 Task: Put "Image C" in to one of the most exclusive - races in the world in Wide of Adrenaline Trailer
Action: Mouse pressed left at (131, 52)
Screenshot: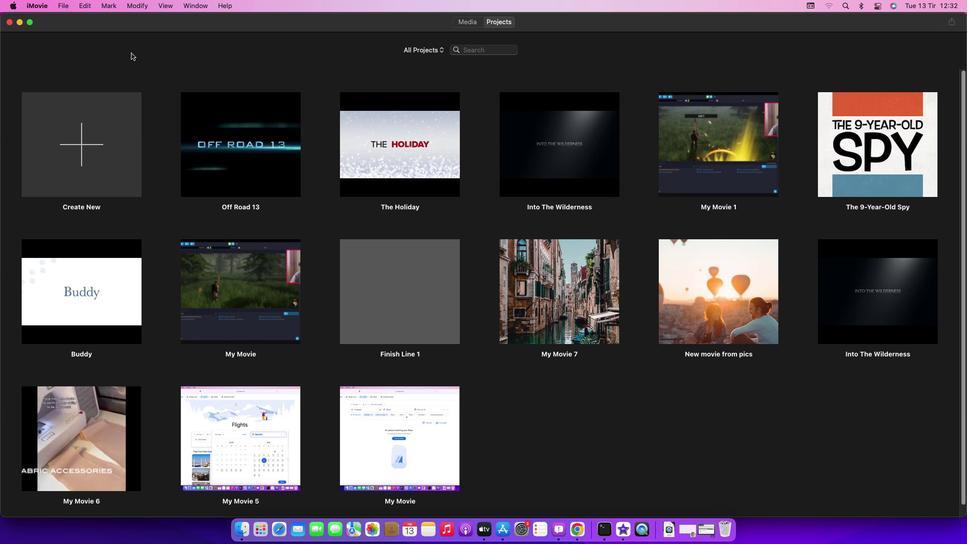 
Action: Mouse moved to (67, 7)
Screenshot: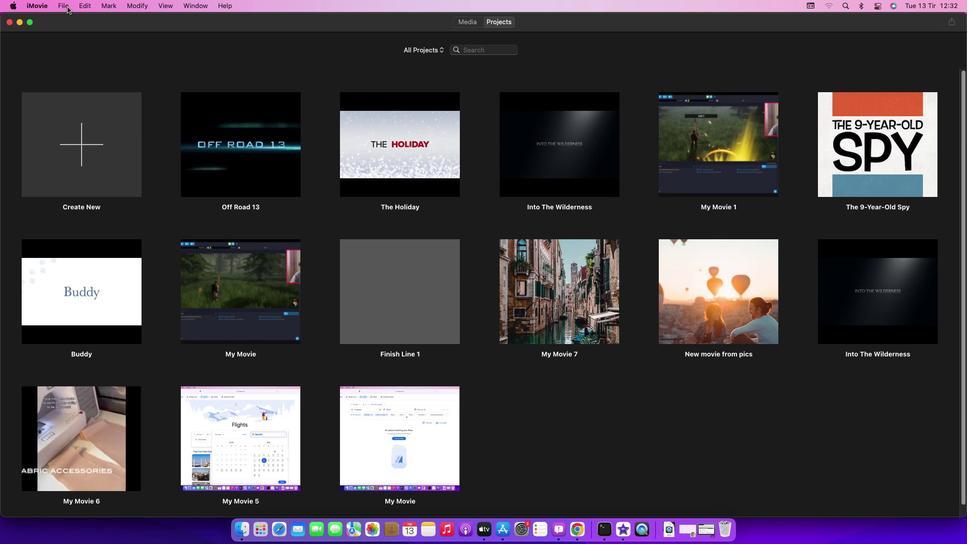 
Action: Mouse pressed left at (67, 7)
Screenshot: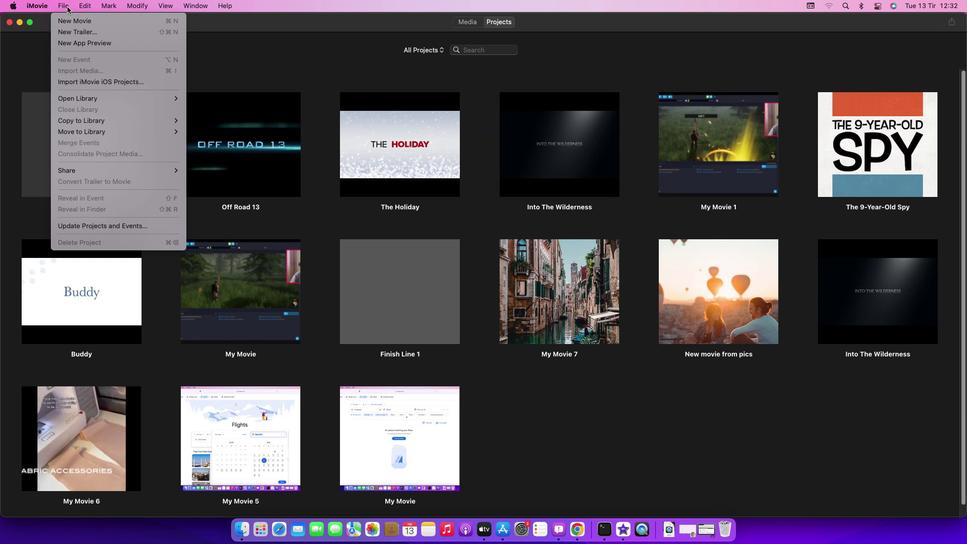 
Action: Mouse moved to (78, 29)
Screenshot: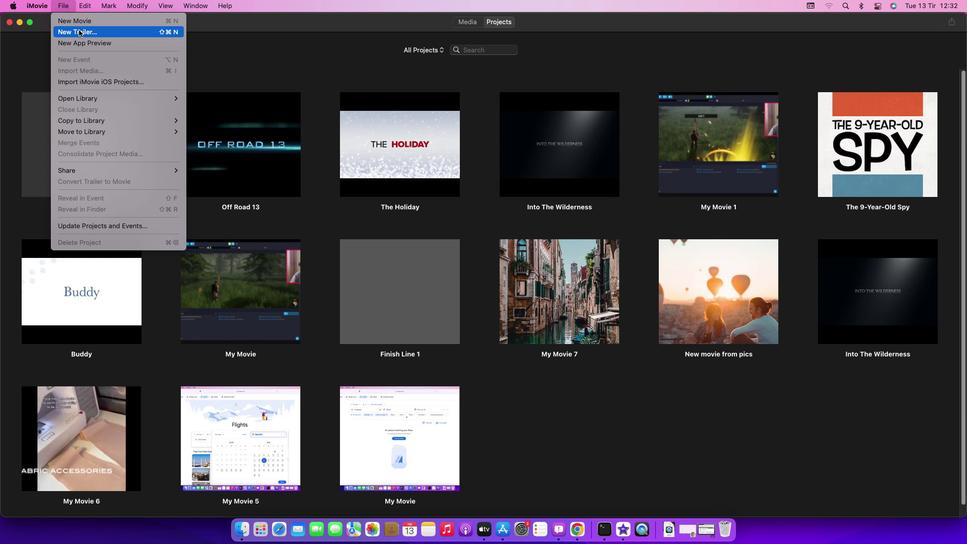 
Action: Mouse pressed left at (78, 29)
Screenshot: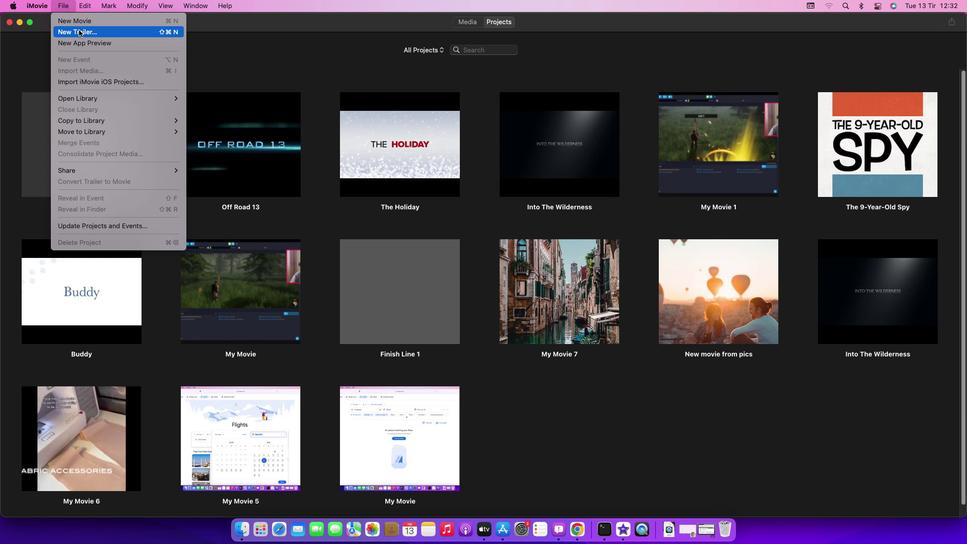 
Action: Mouse moved to (566, 286)
Screenshot: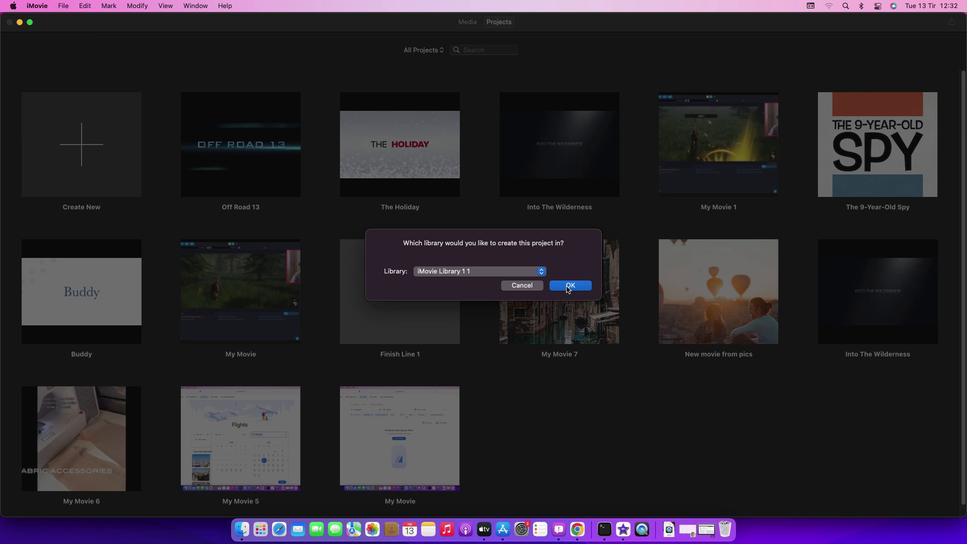 
Action: Mouse pressed left at (566, 286)
Screenshot: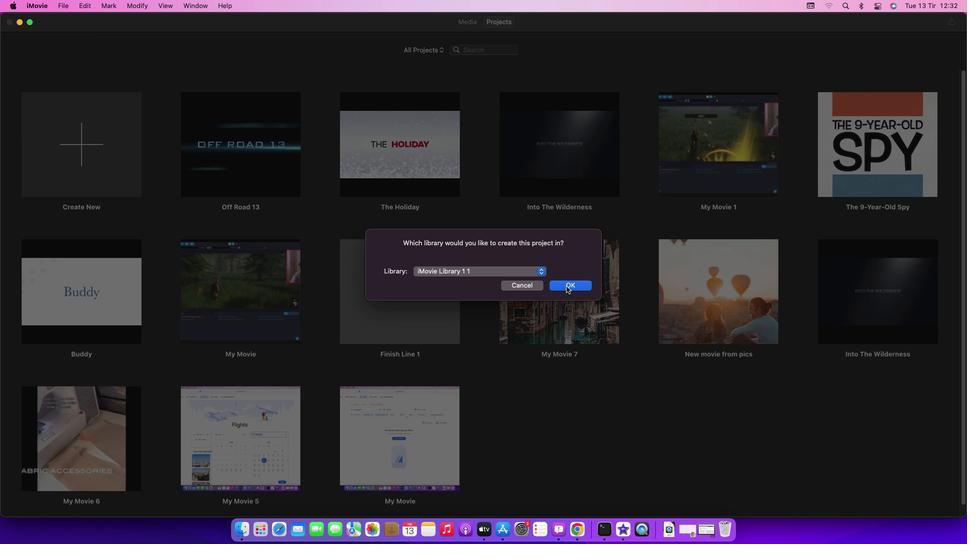 
Action: Mouse moved to (535, 206)
Screenshot: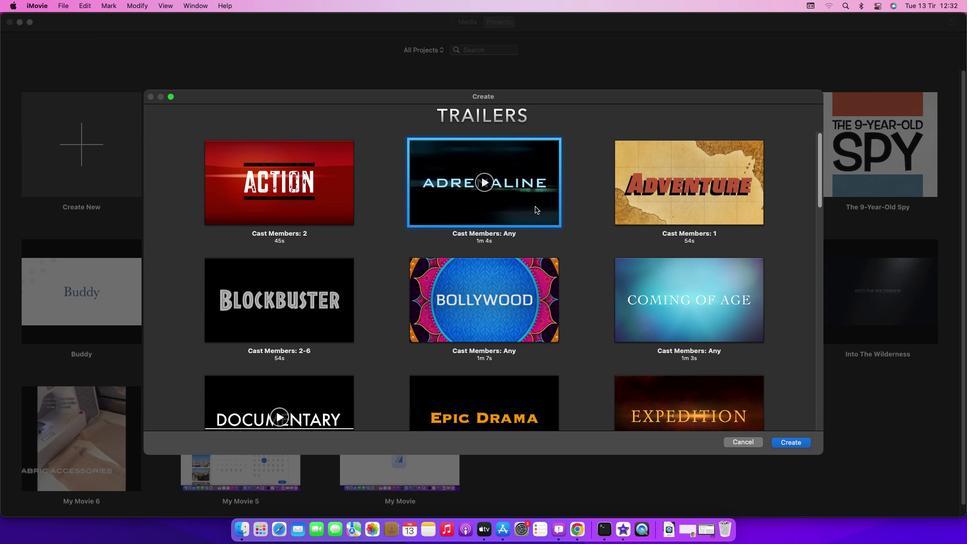 
Action: Mouse pressed left at (535, 206)
Screenshot: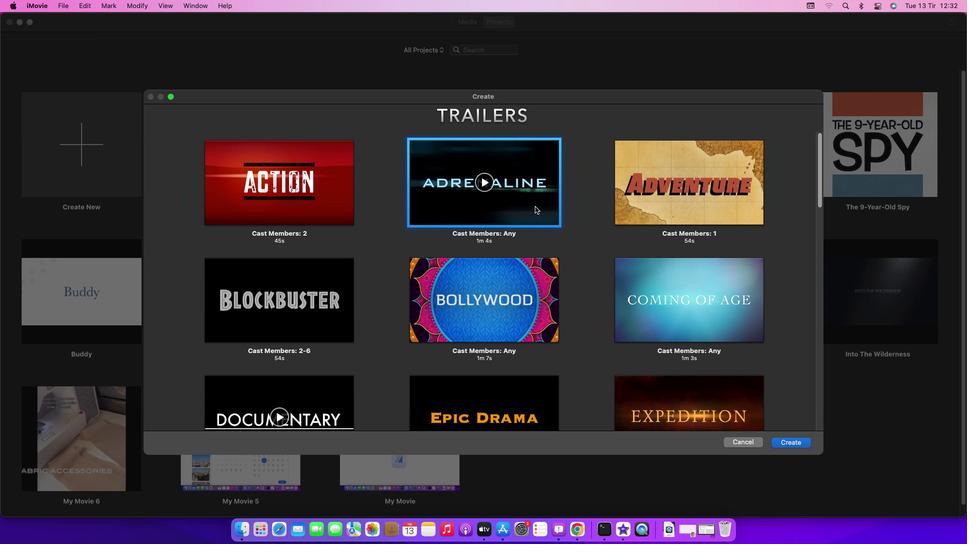 
Action: Mouse moved to (788, 445)
Screenshot: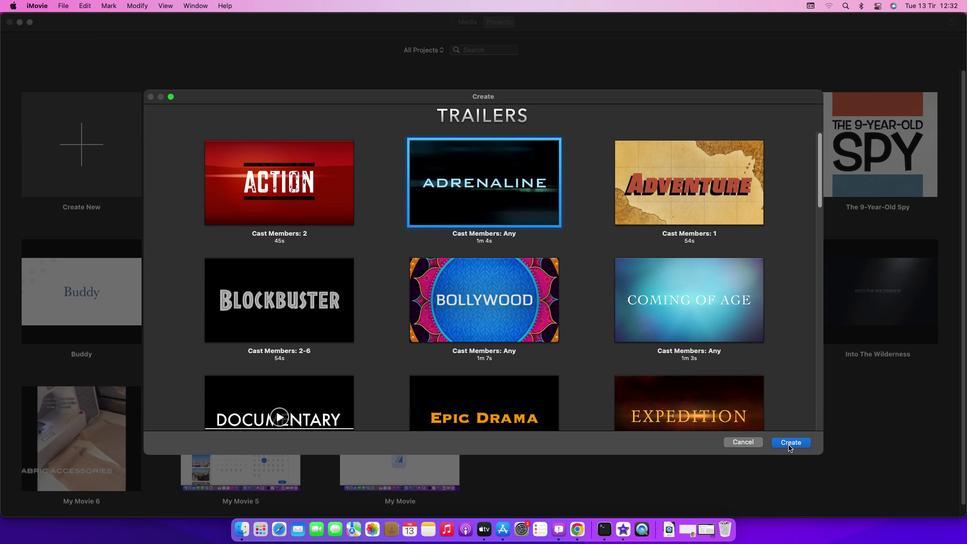 
Action: Mouse pressed left at (788, 445)
Screenshot: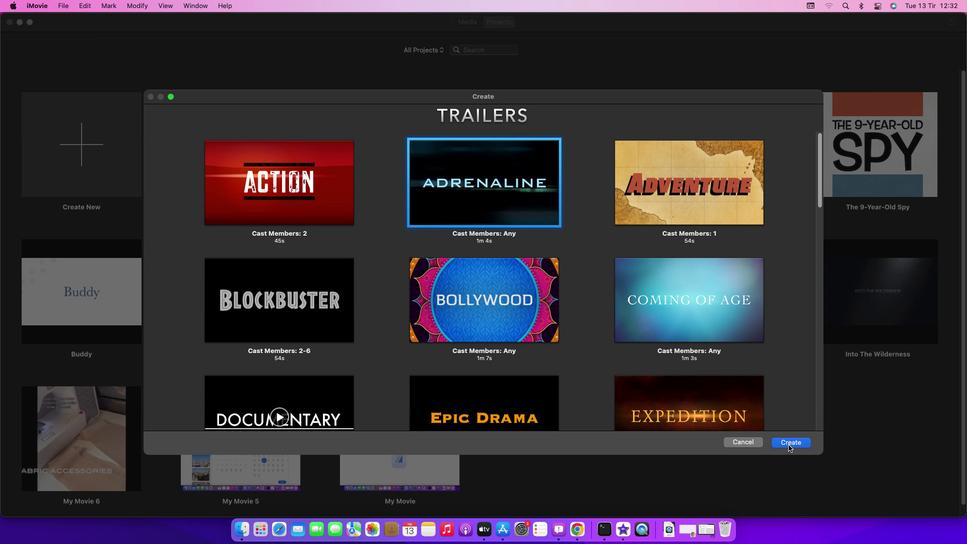 
Action: Mouse moved to (499, 294)
Screenshot: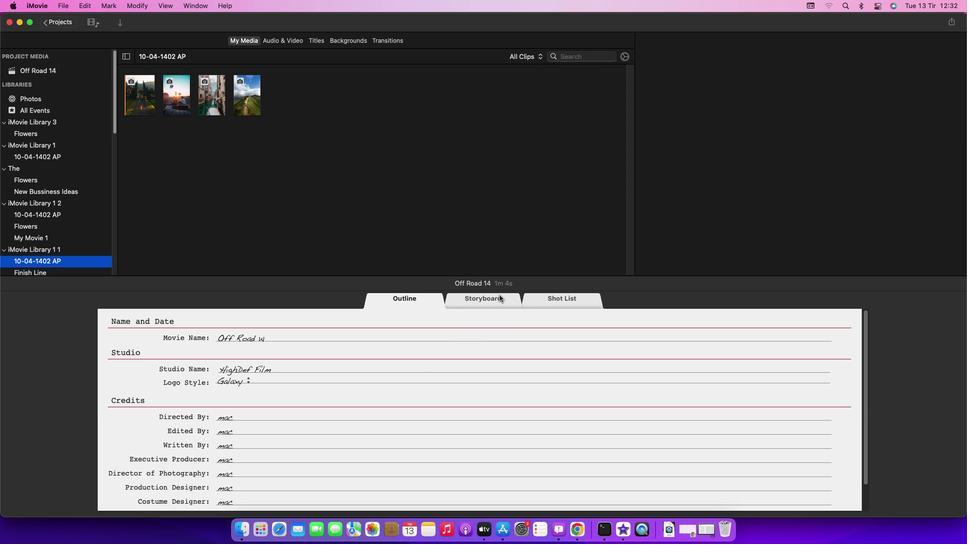 
Action: Mouse pressed left at (499, 294)
Screenshot: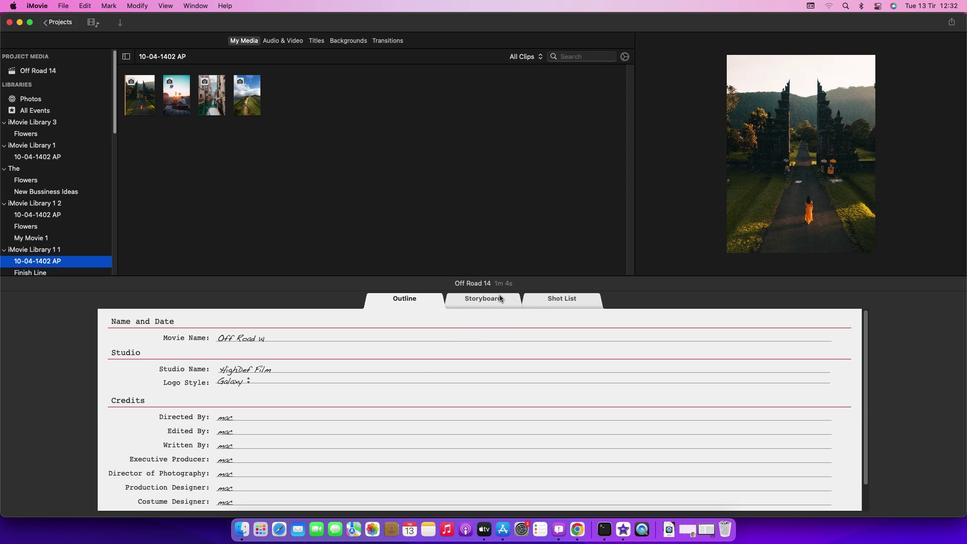 
Action: Mouse moved to (499, 297)
Screenshot: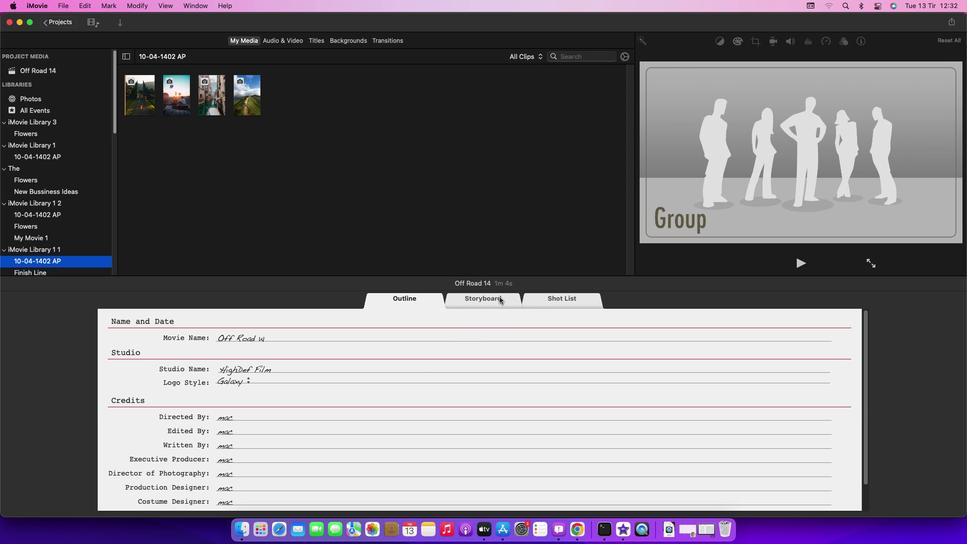
Action: Mouse pressed left at (499, 297)
Screenshot: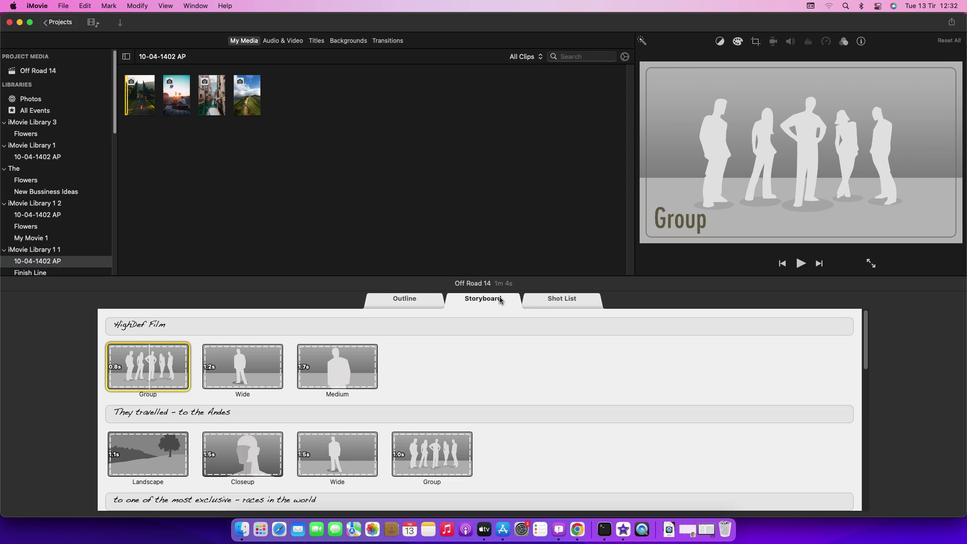 
Action: Mouse moved to (357, 393)
Screenshot: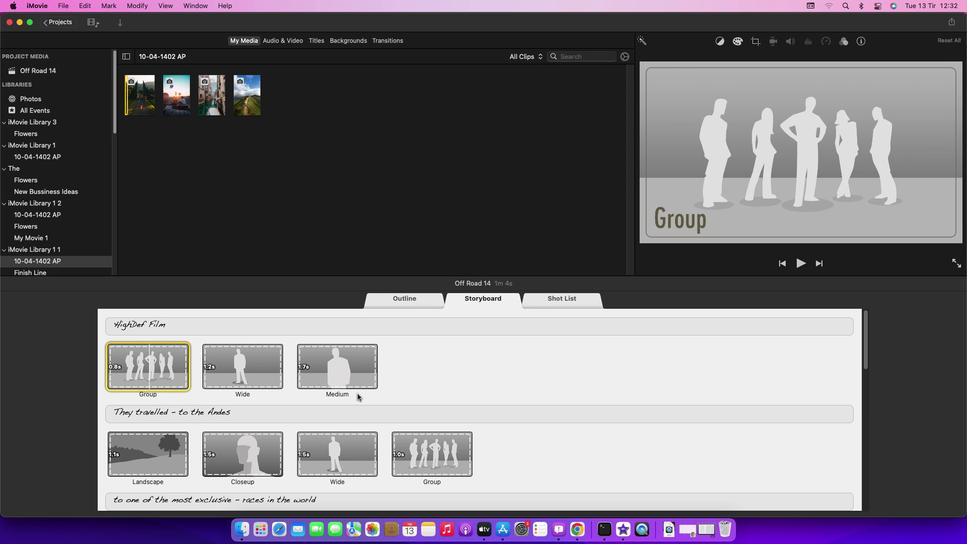 
Action: Mouse scrolled (357, 393) with delta (0, 0)
Screenshot: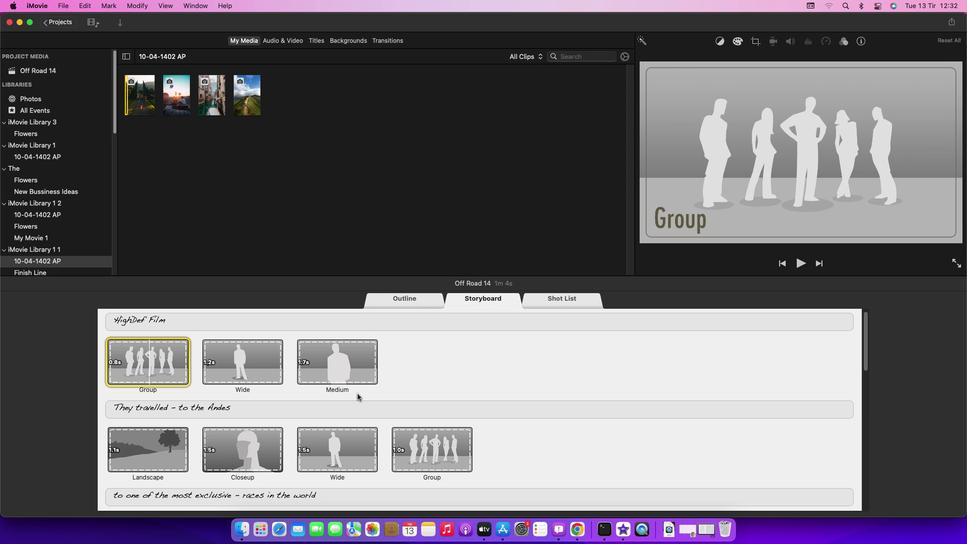
Action: Mouse scrolled (357, 393) with delta (0, 0)
Screenshot: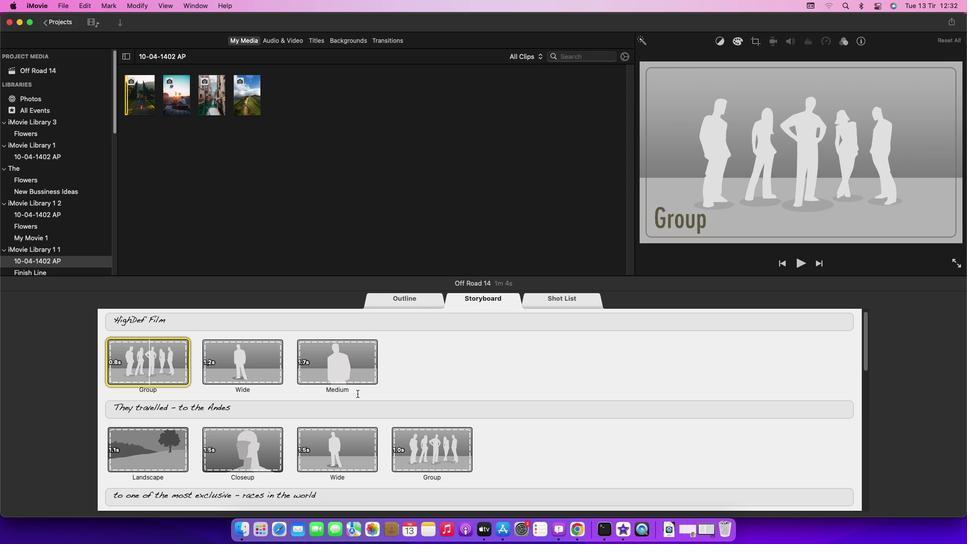 
Action: Mouse scrolled (357, 393) with delta (0, -1)
Screenshot: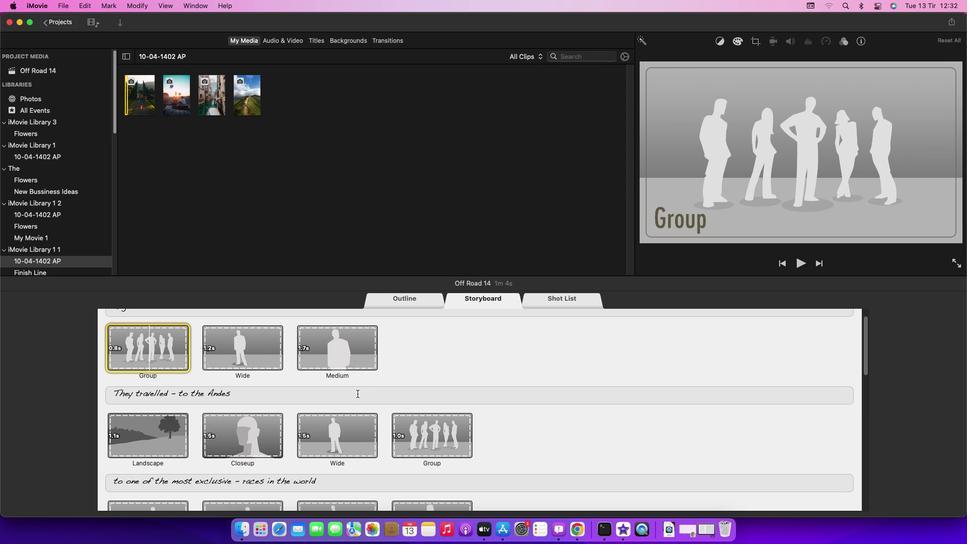 
Action: Mouse scrolled (357, 393) with delta (0, -1)
Screenshot: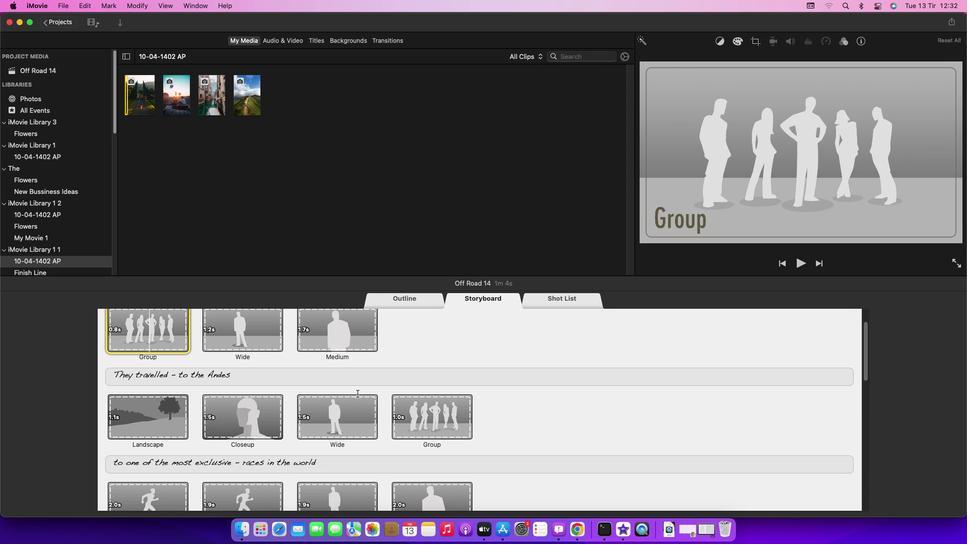 
Action: Mouse scrolled (357, 393) with delta (0, 0)
Screenshot: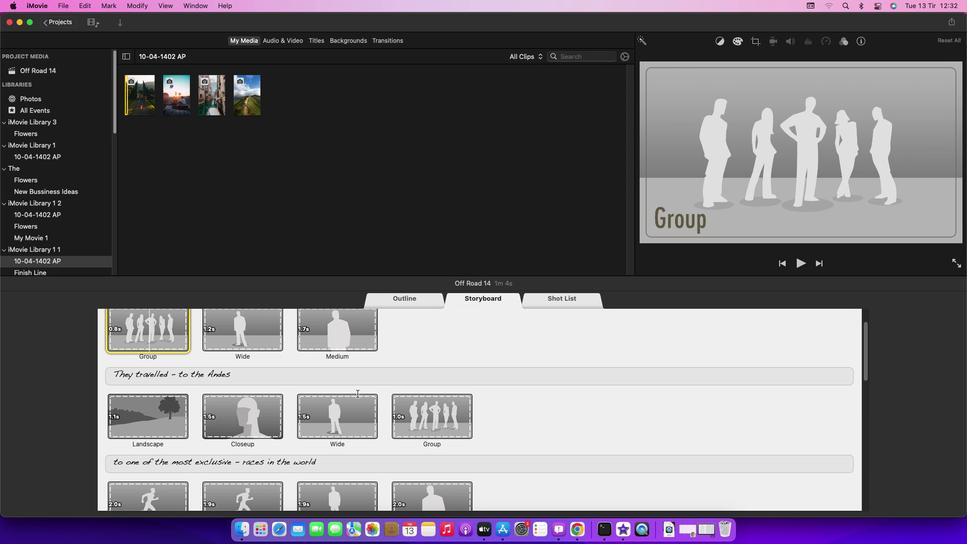 
Action: Mouse scrolled (357, 393) with delta (0, 0)
Screenshot: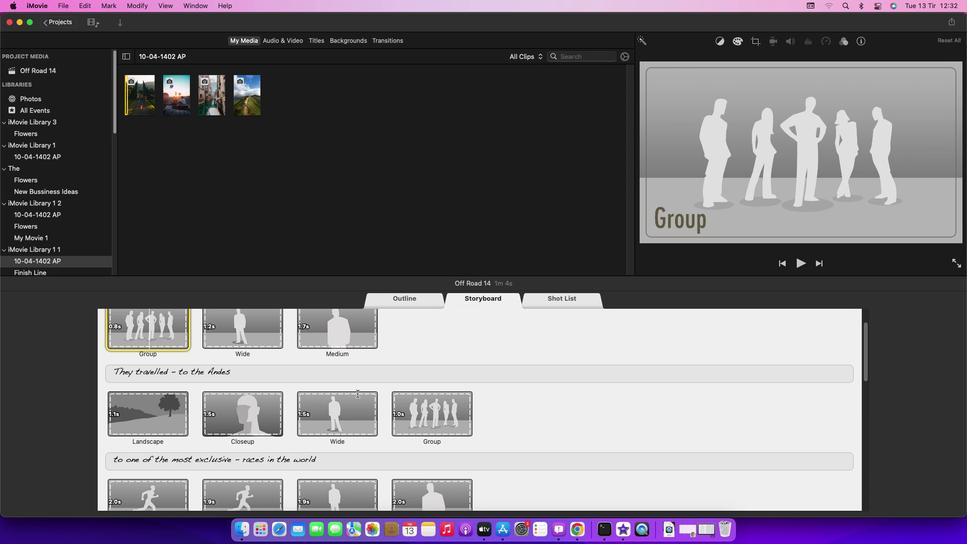 
Action: Mouse scrolled (357, 393) with delta (0, 0)
Screenshot: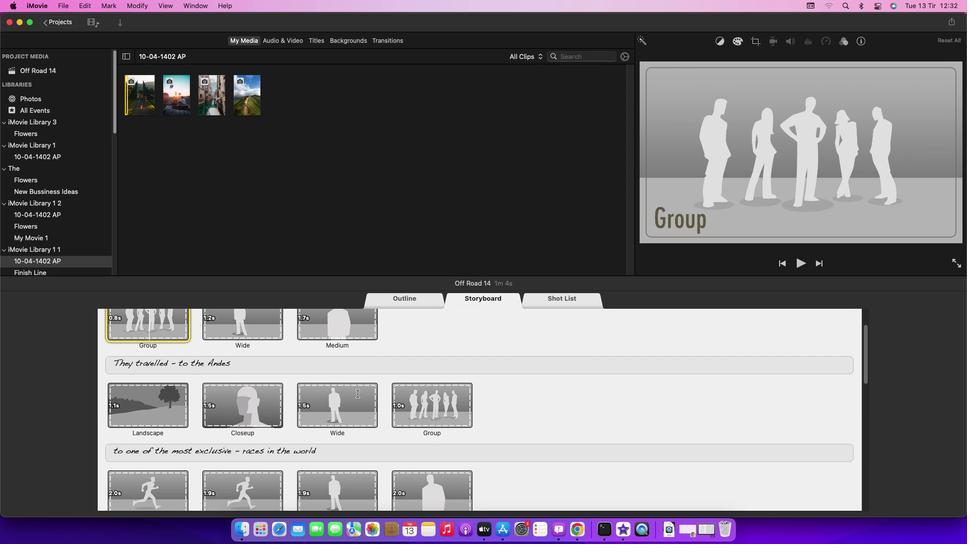 
Action: Mouse scrolled (357, 393) with delta (0, -1)
Screenshot: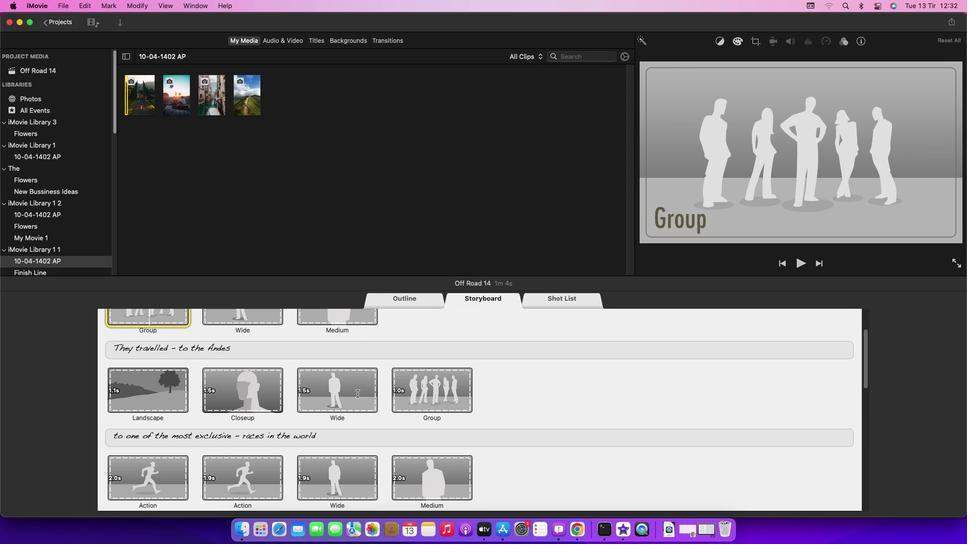 
Action: Mouse scrolled (357, 393) with delta (0, 0)
Screenshot: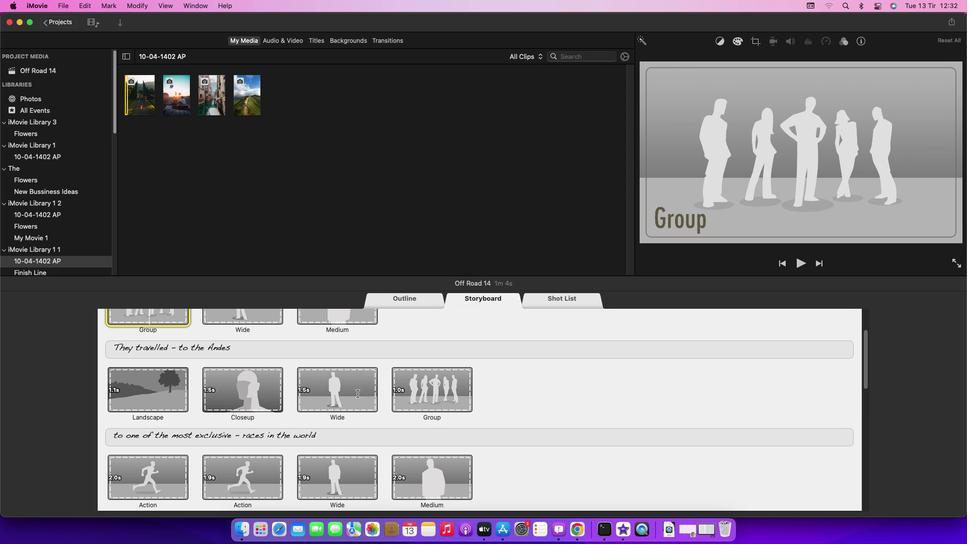 
Action: Mouse scrolled (357, 393) with delta (0, 0)
Screenshot: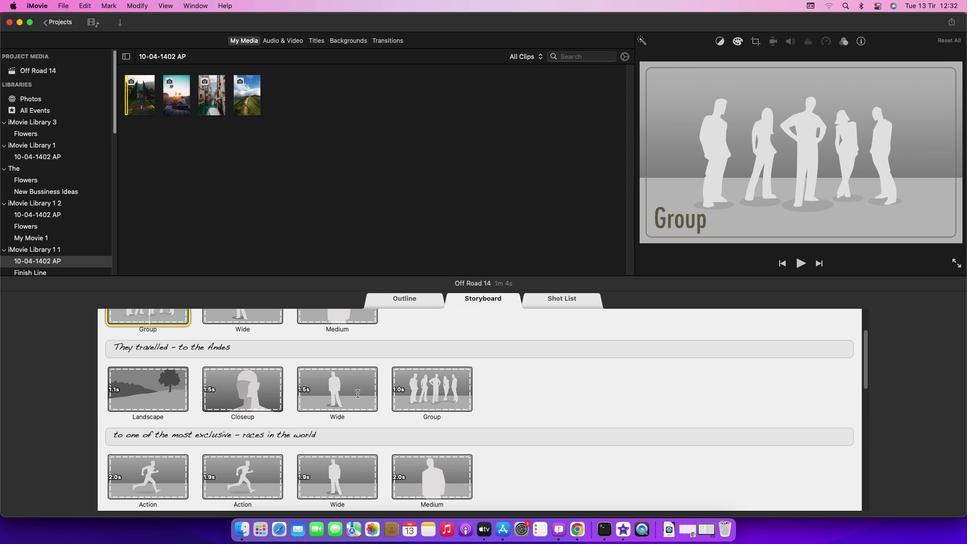 
Action: Mouse scrolled (357, 393) with delta (0, 0)
Screenshot: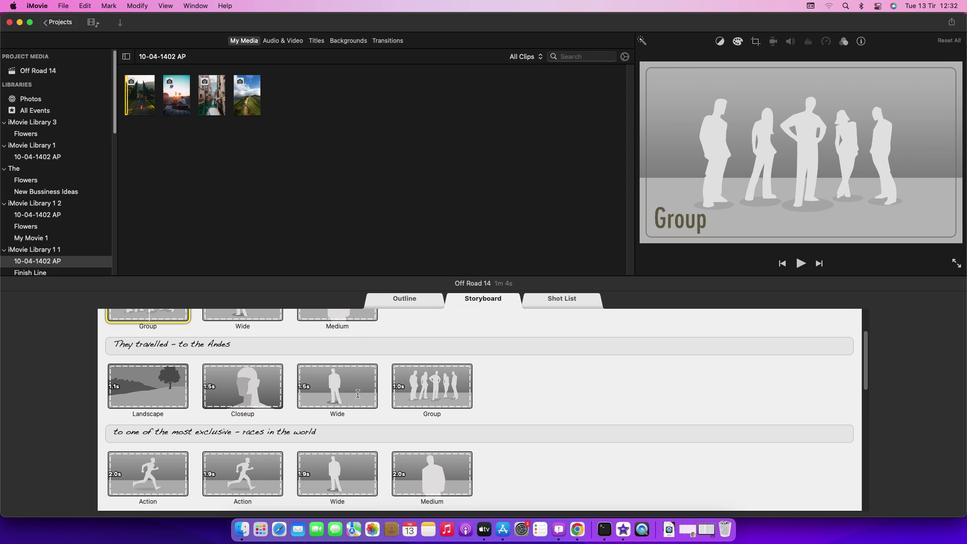 
Action: Mouse scrolled (357, 393) with delta (0, 0)
Screenshot: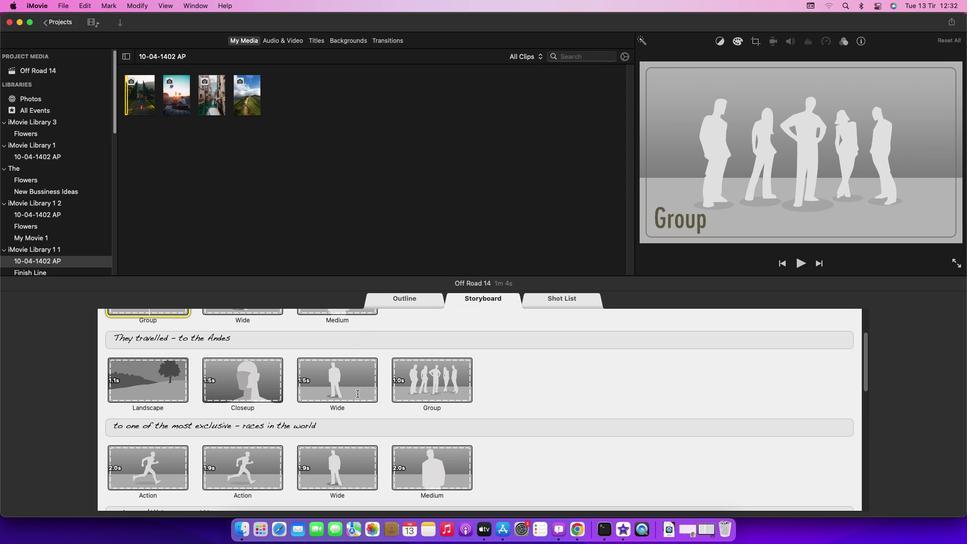 
Action: Mouse scrolled (357, 393) with delta (0, 0)
Screenshot: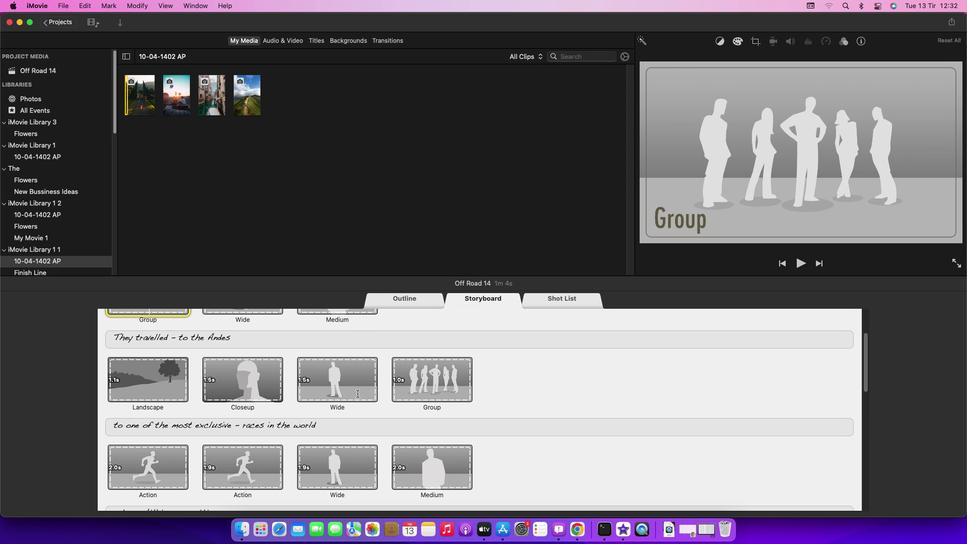 
Action: Mouse scrolled (357, 393) with delta (0, 0)
Screenshot: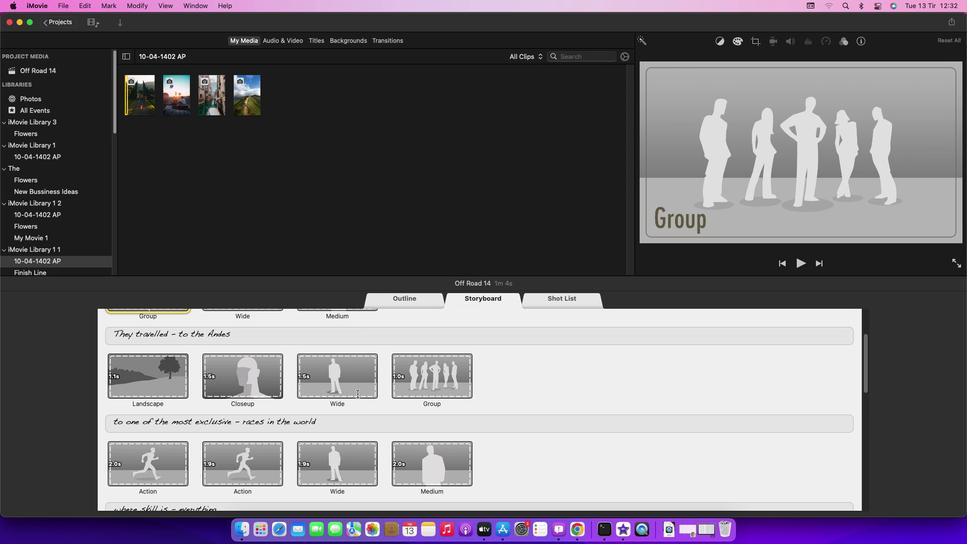 
Action: Mouse scrolled (357, 393) with delta (0, 0)
Screenshot: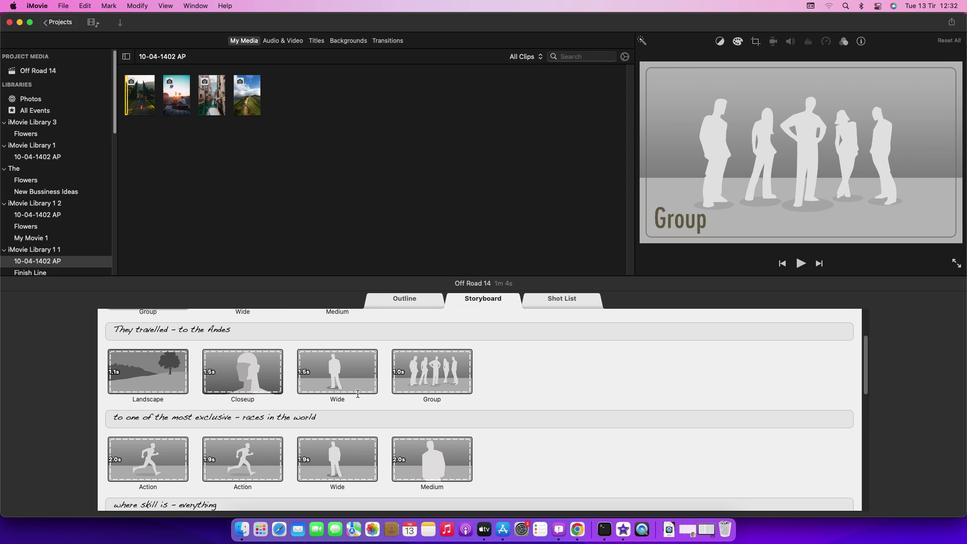 
Action: Mouse scrolled (357, 393) with delta (0, 0)
Screenshot: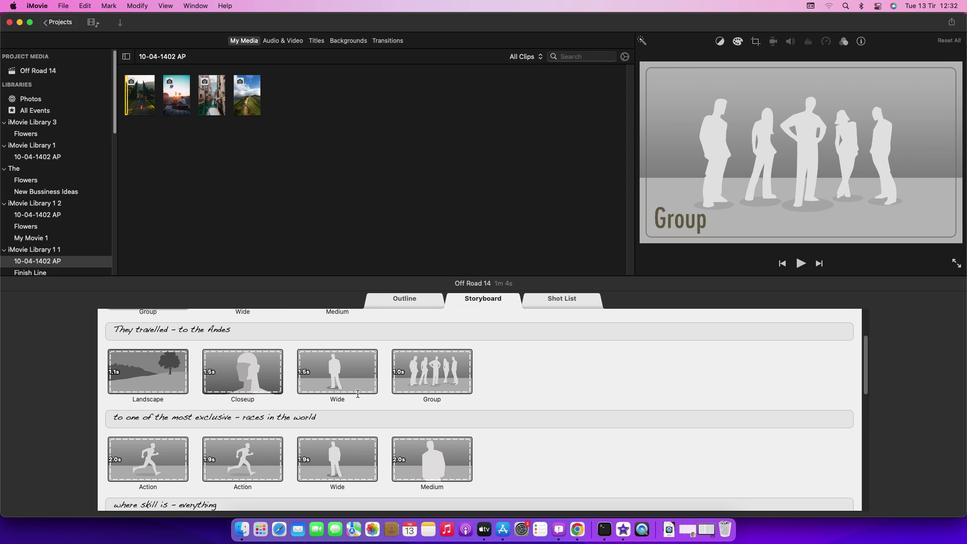 
Action: Mouse scrolled (357, 393) with delta (0, 0)
Screenshot: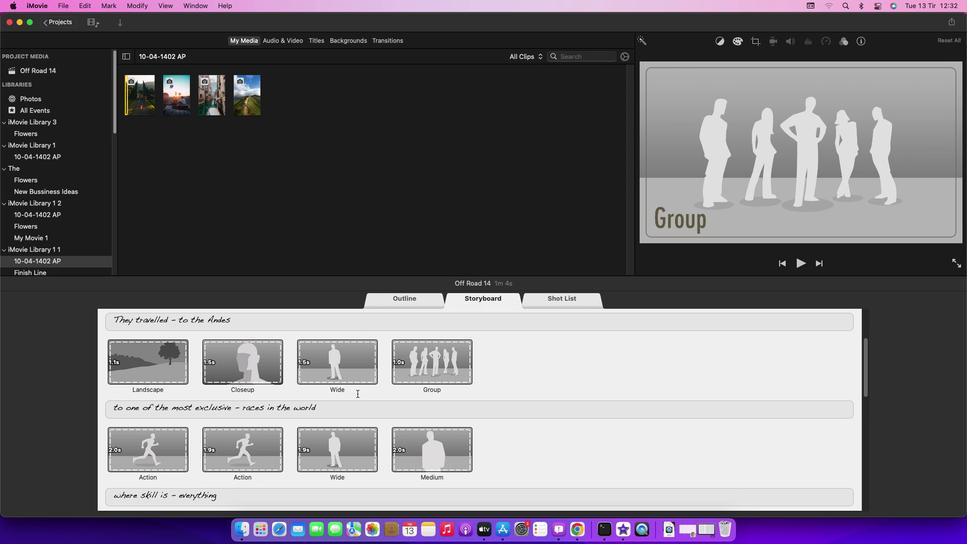 
Action: Mouse moved to (332, 449)
Screenshot: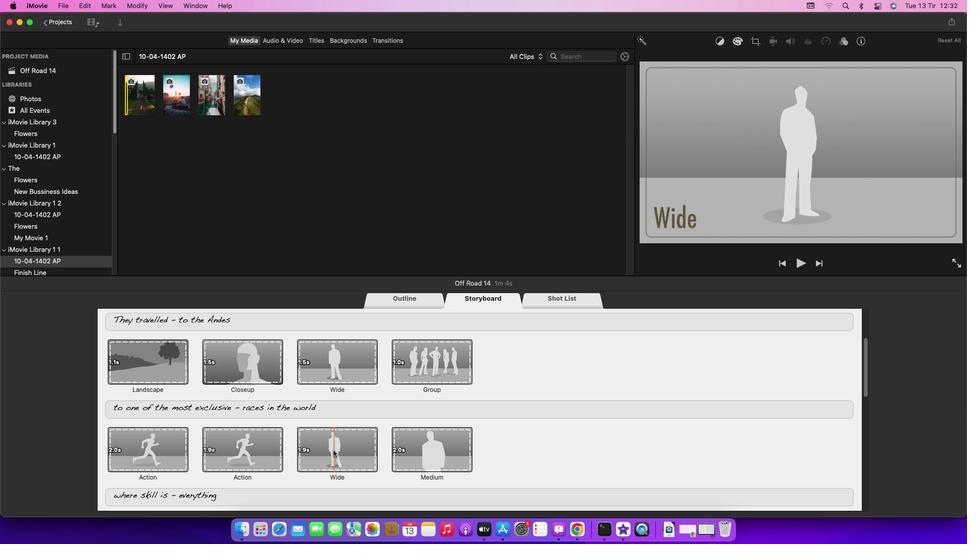 
Action: Mouse pressed left at (332, 449)
Screenshot: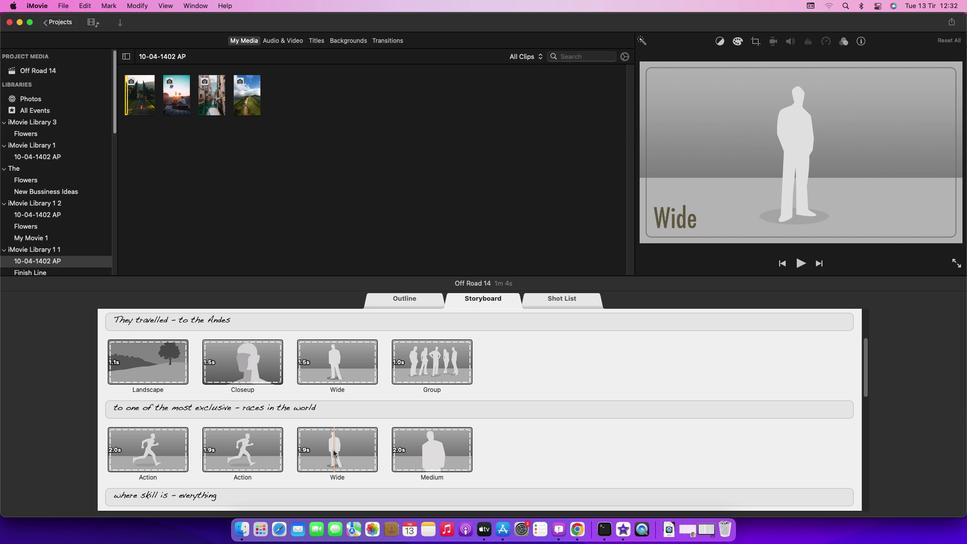 
Action: Mouse moved to (249, 96)
Screenshot: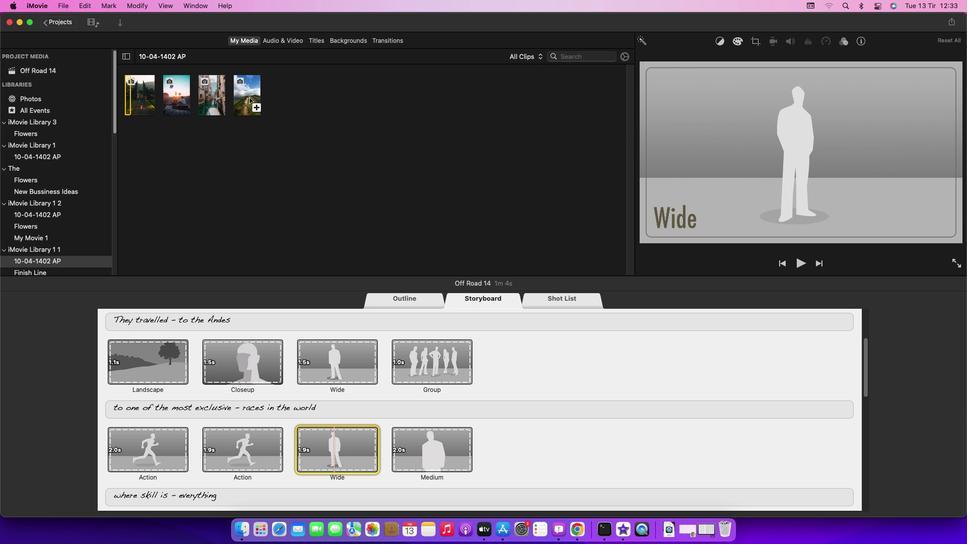 
Action: Mouse pressed left at (249, 96)
Screenshot: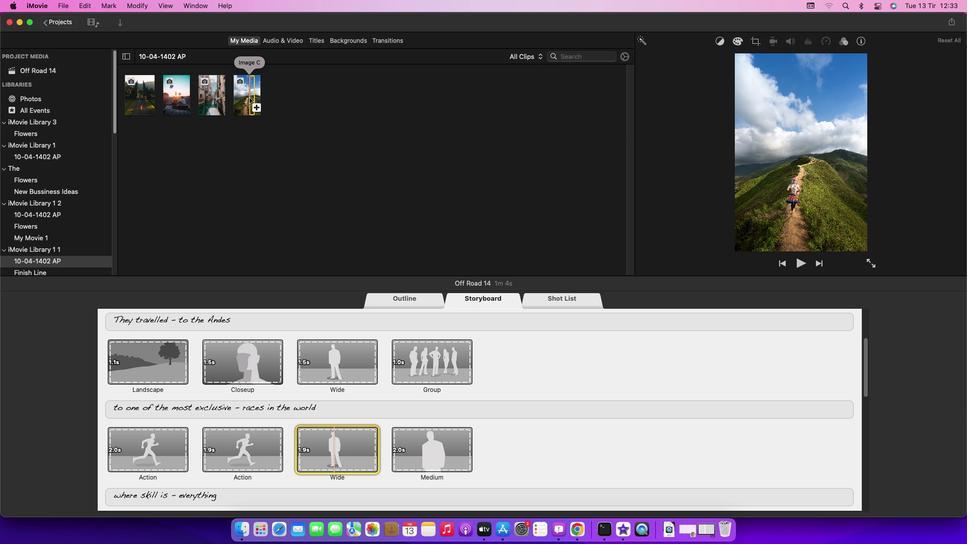 
Action: Mouse moved to (340, 149)
Screenshot: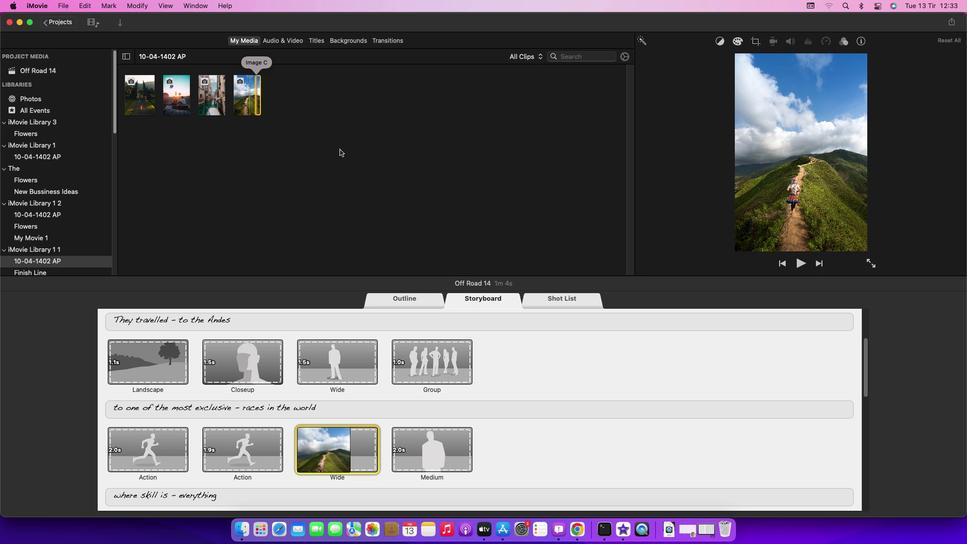 
